 Task: Create an event for the project update with the client.
Action: Mouse moved to (80, 121)
Screenshot: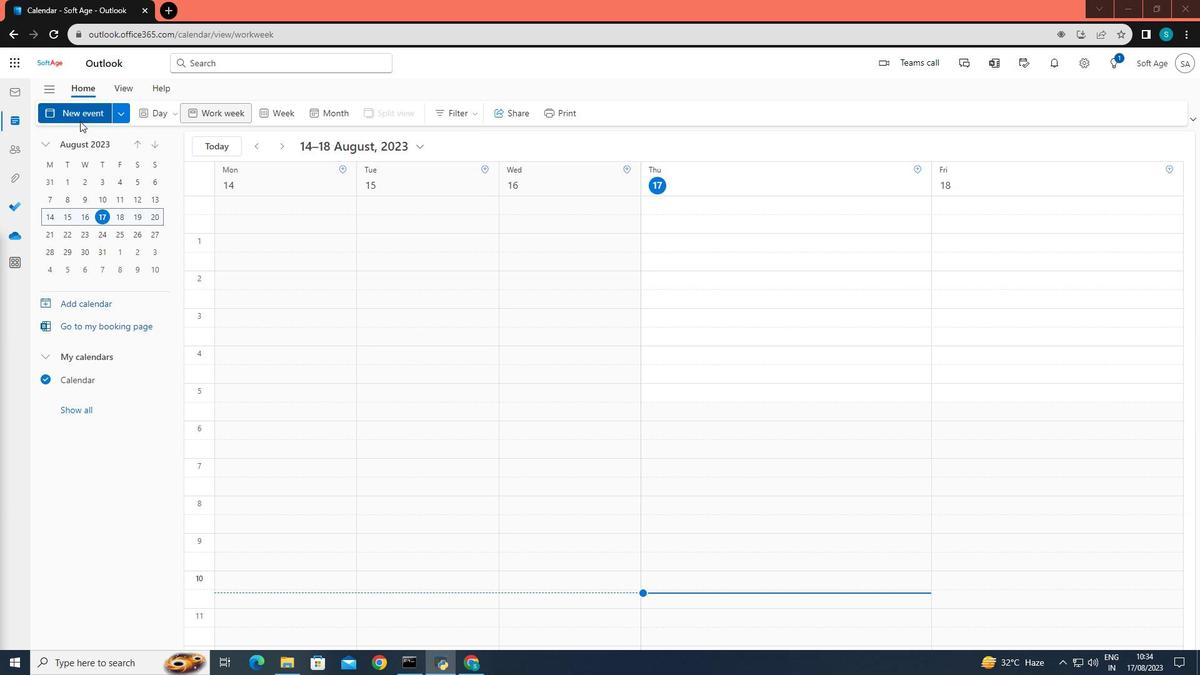 
Action: Mouse pressed left at (80, 121)
Screenshot: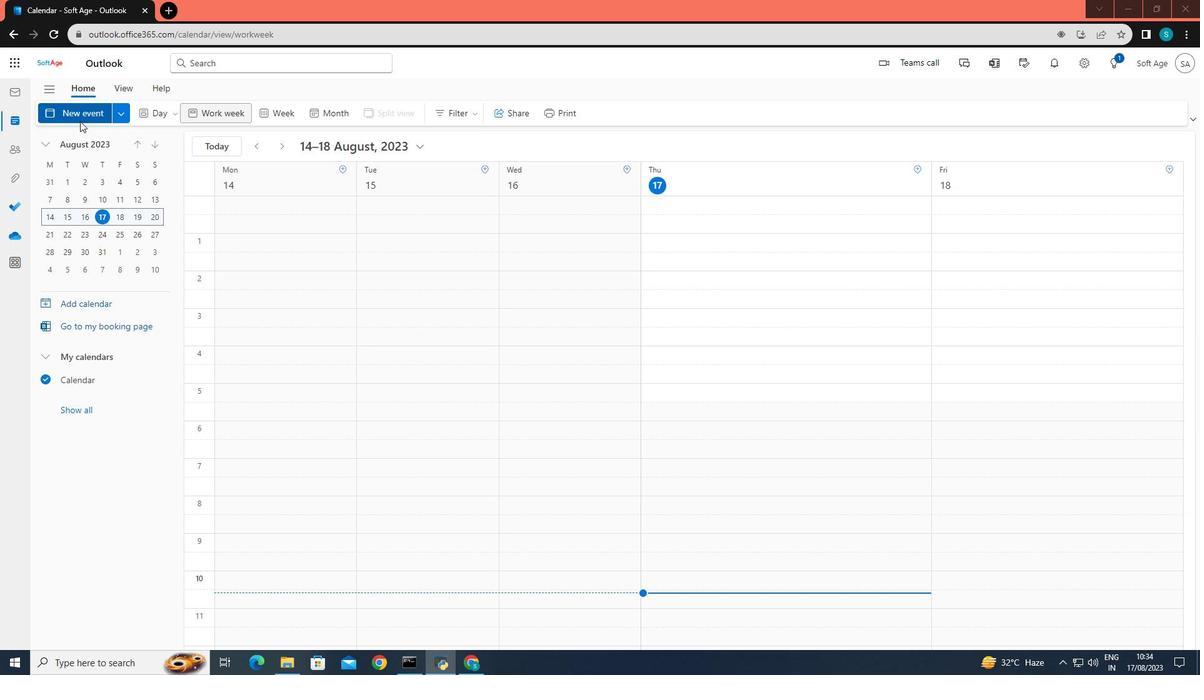 
Action: Mouse moved to (334, 189)
Screenshot: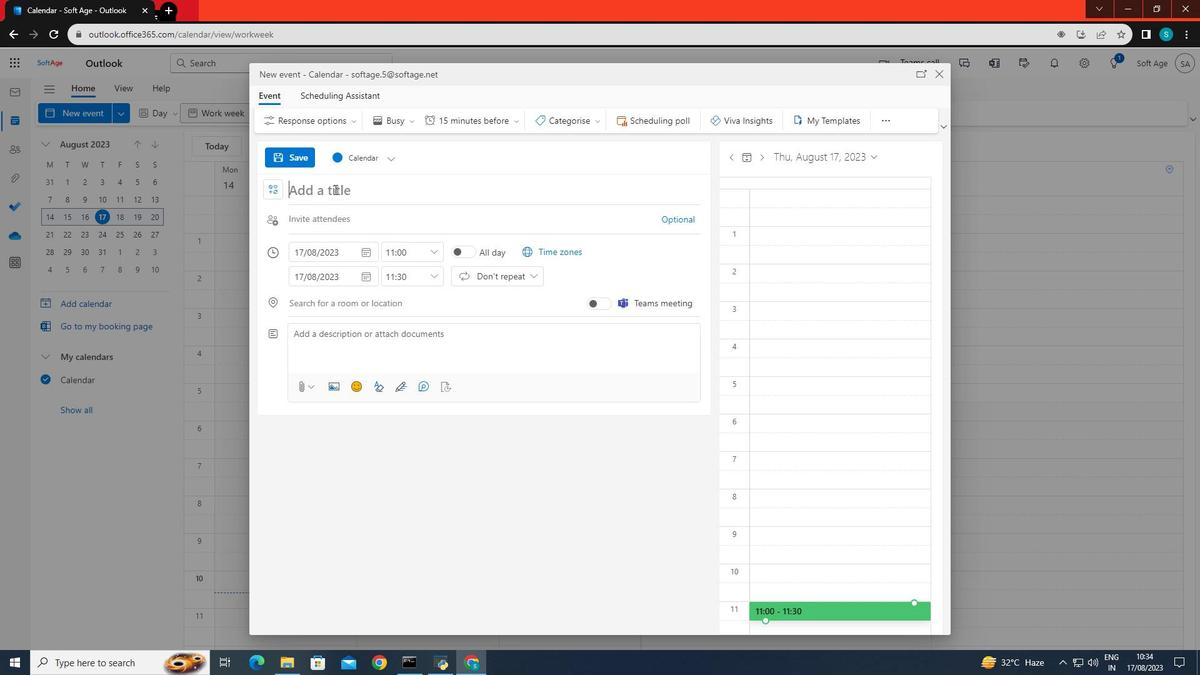 
Action: Mouse pressed left at (334, 189)
Screenshot: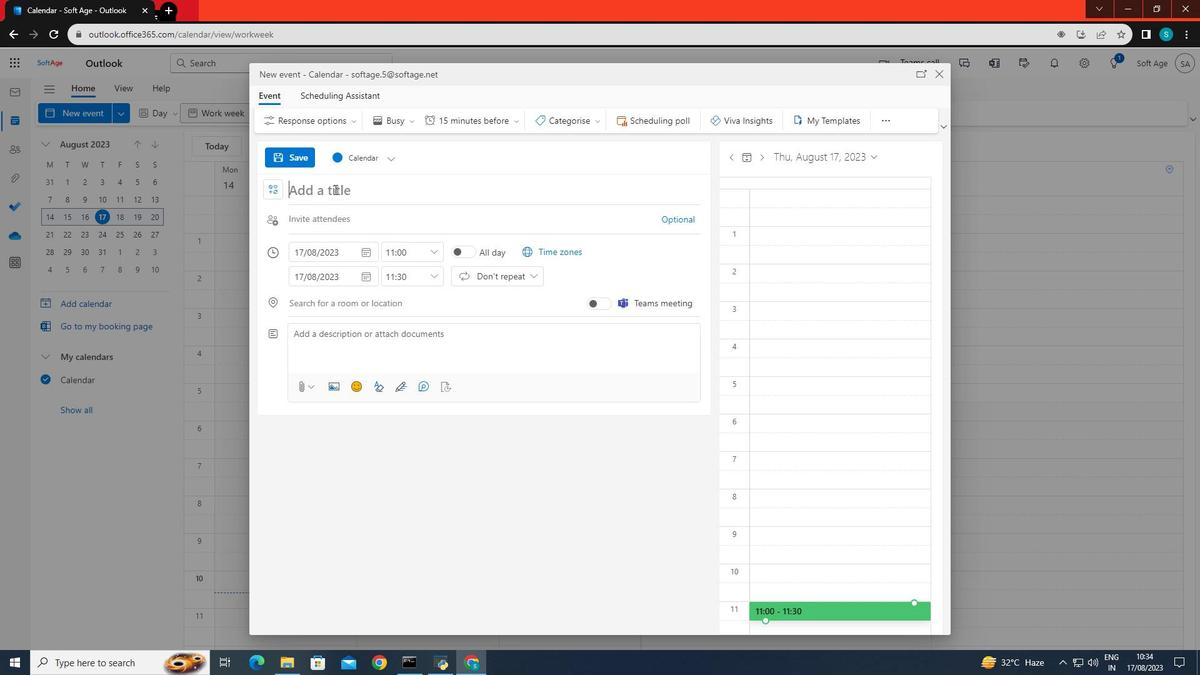 
Action: Key pressed <Key.caps_lock>TH<Key.backspace><Key.caps_lock>he<Key.space>project<Key.space>update<Key.space>with<Key.space>the<Key.space>client
Screenshot: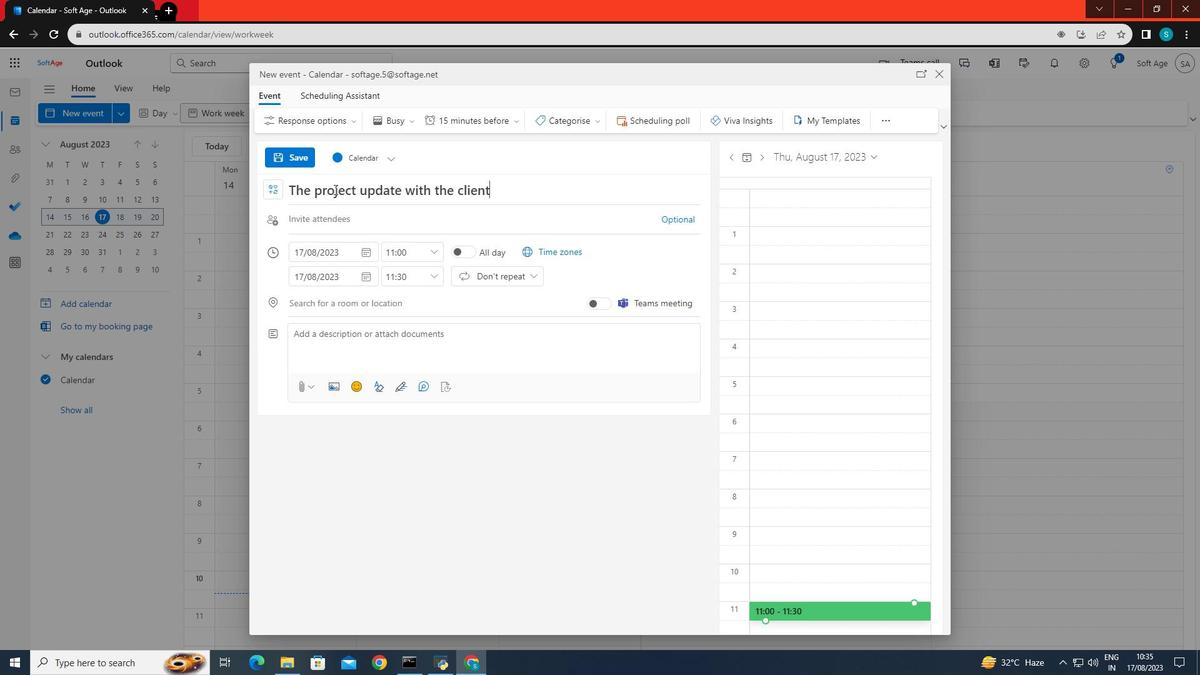 
Action: Mouse moved to (323, 253)
Screenshot: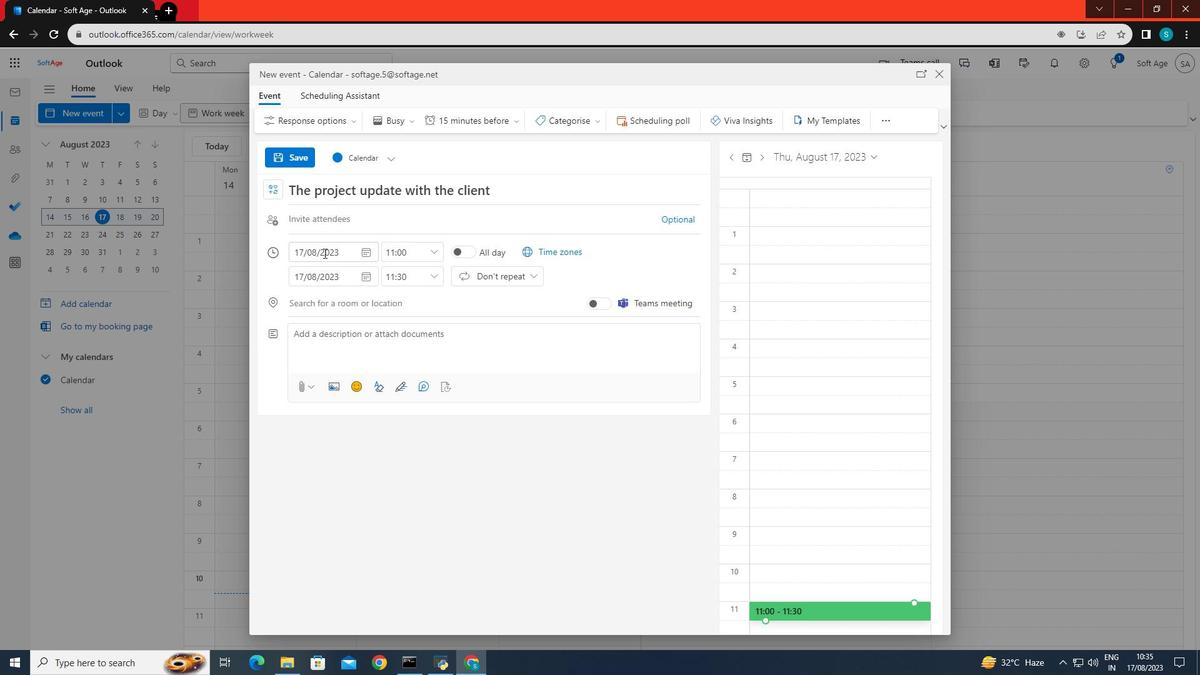 
Action: Mouse pressed left at (323, 253)
Screenshot: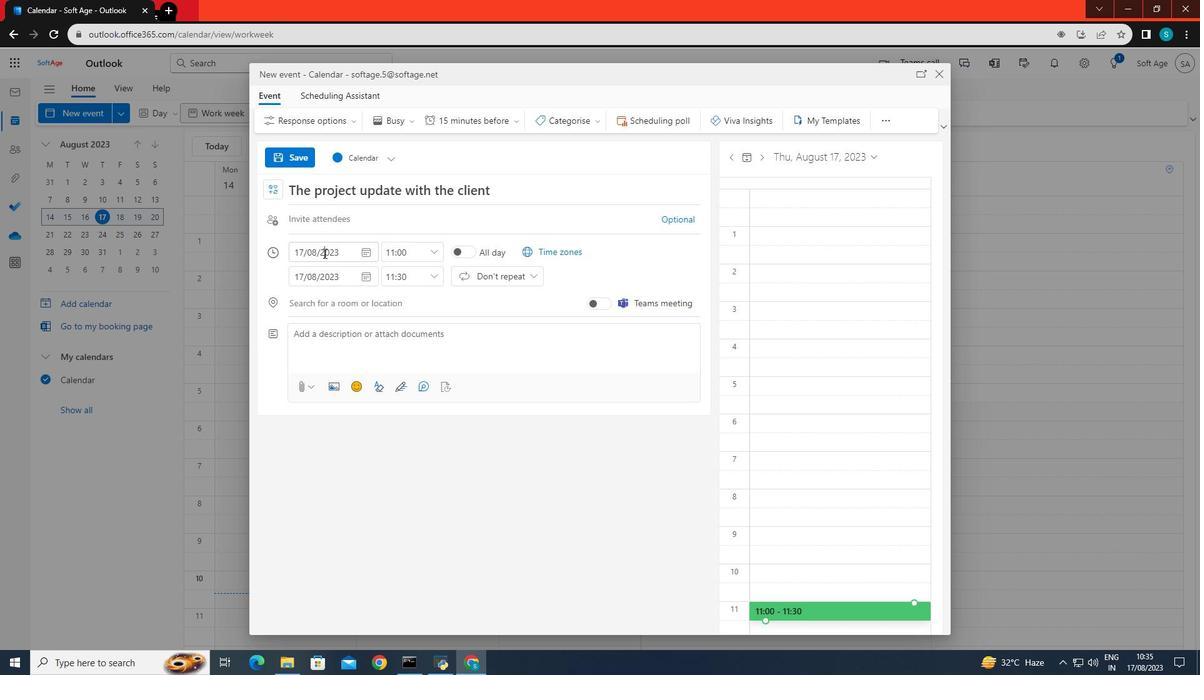 
Action: Mouse moved to (371, 368)
Screenshot: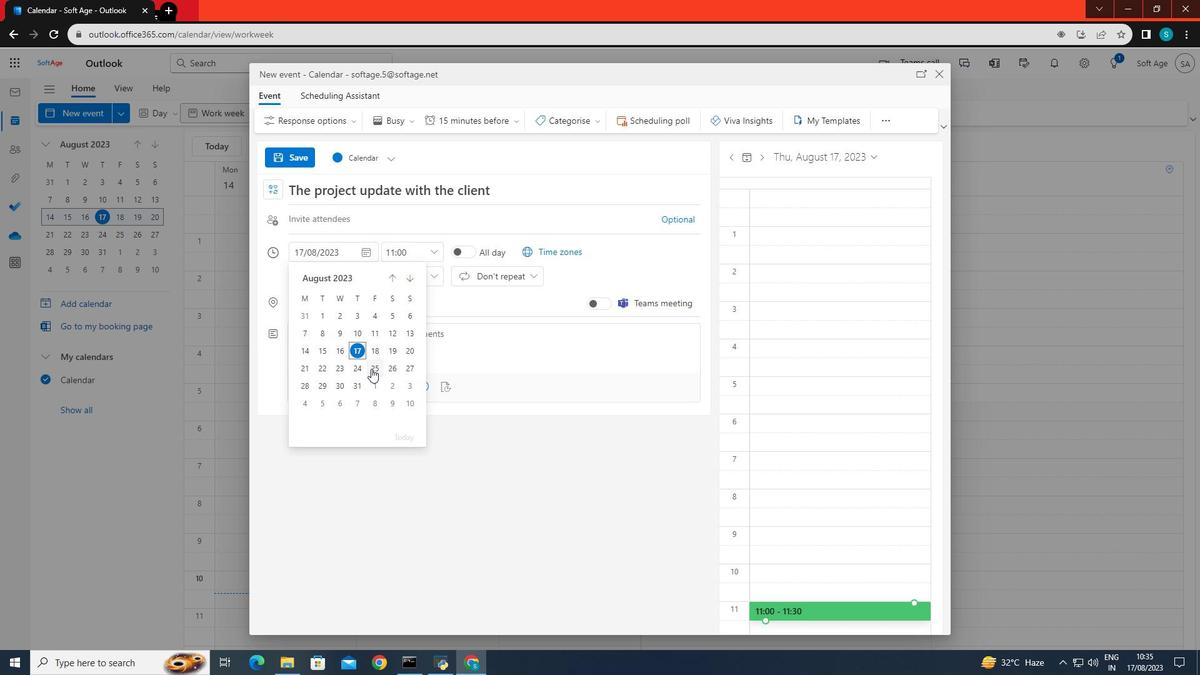 
Action: Mouse pressed left at (371, 368)
Screenshot: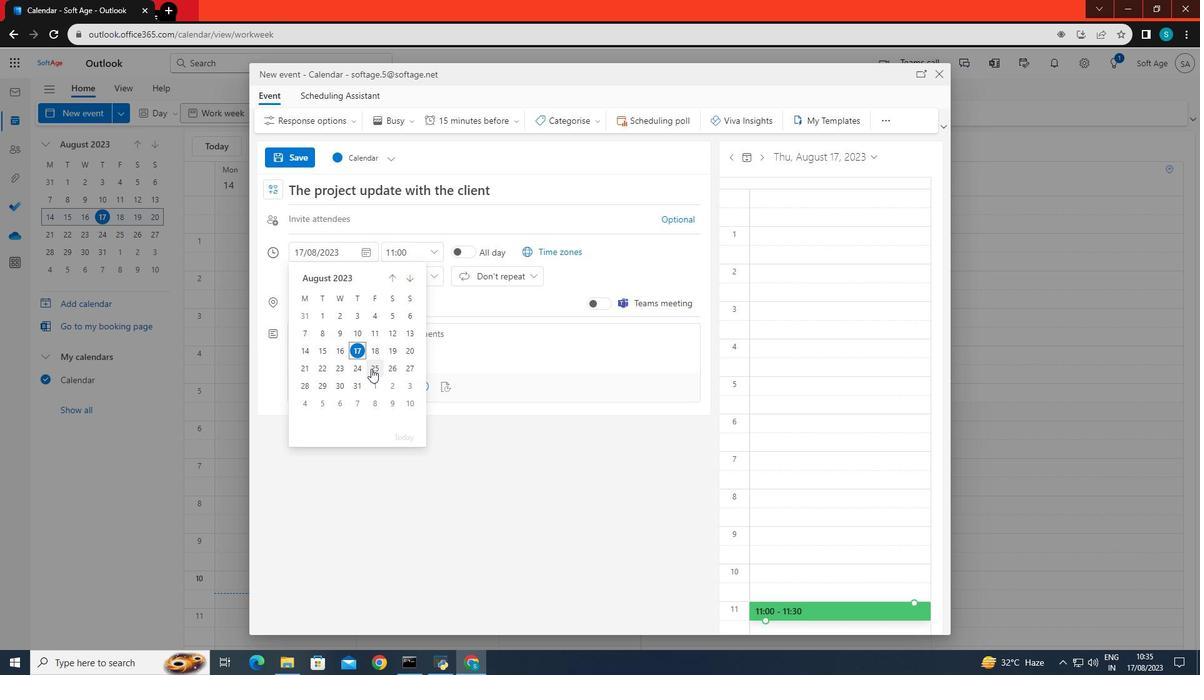 
Action: Mouse moved to (437, 250)
Screenshot: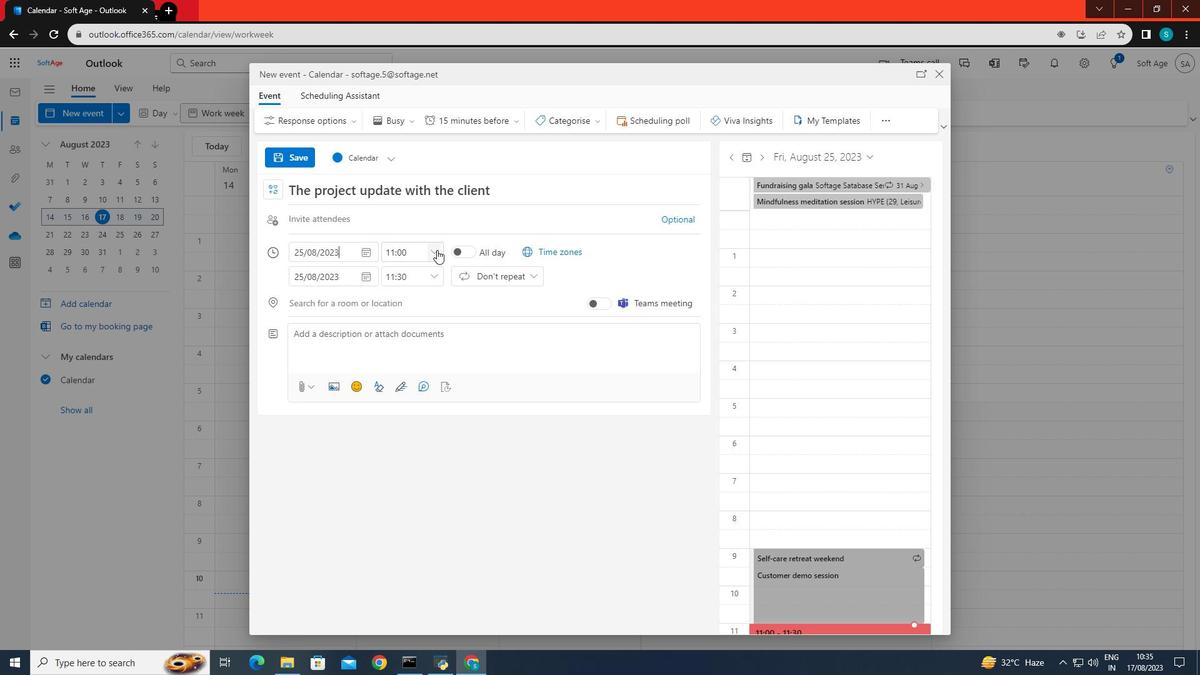 
Action: Mouse pressed left at (437, 250)
Screenshot: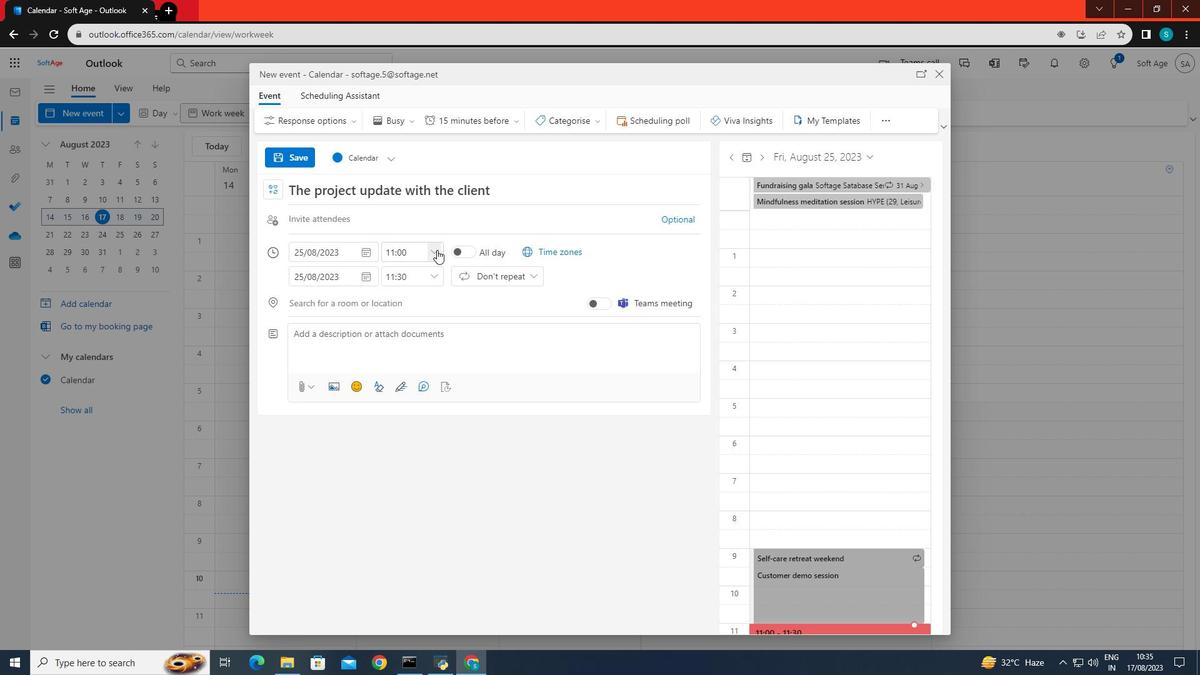 
Action: Mouse moved to (403, 335)
Screenshot: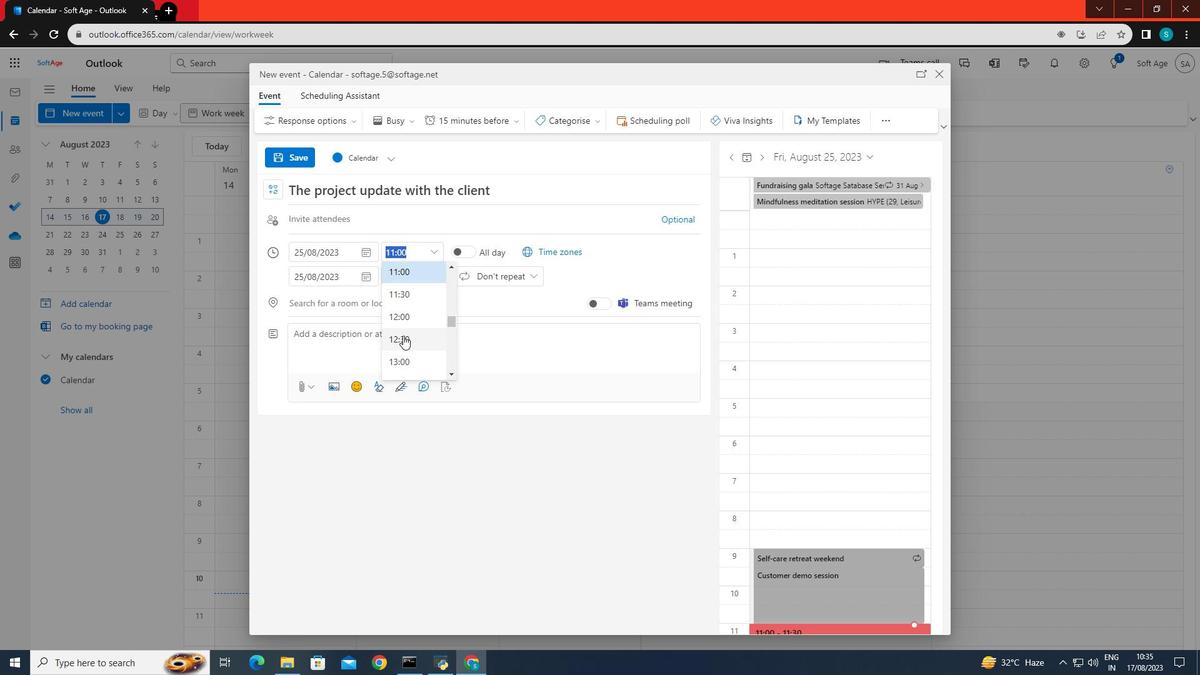 
Action: Mouse pressed left at (403, 335)
Screenshot: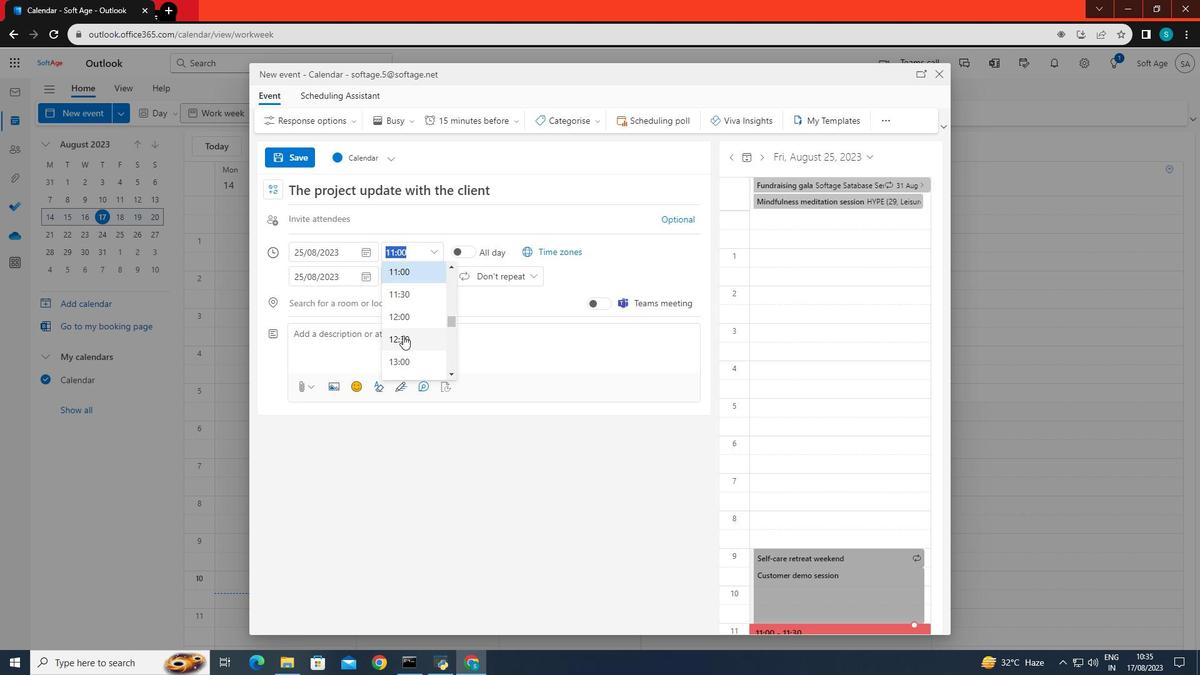 
Action: Mouse moved to (433, 275)
Screenshot: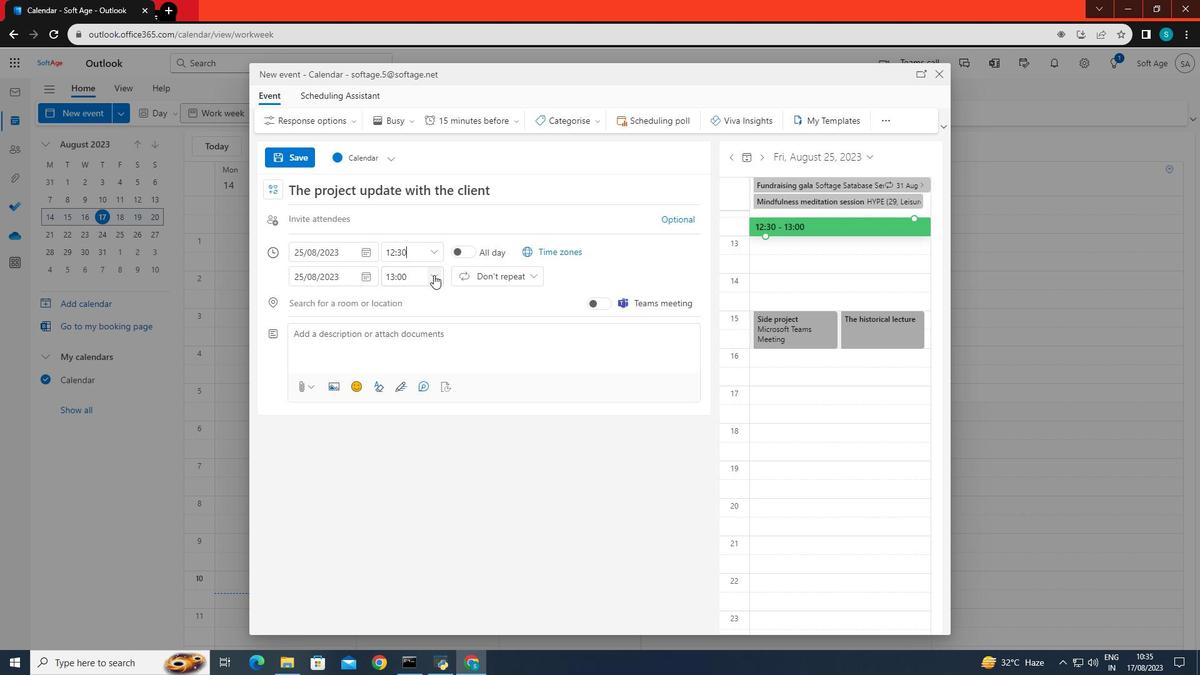 
Action: Mouse pressed left at (433, 275)
Screenshot: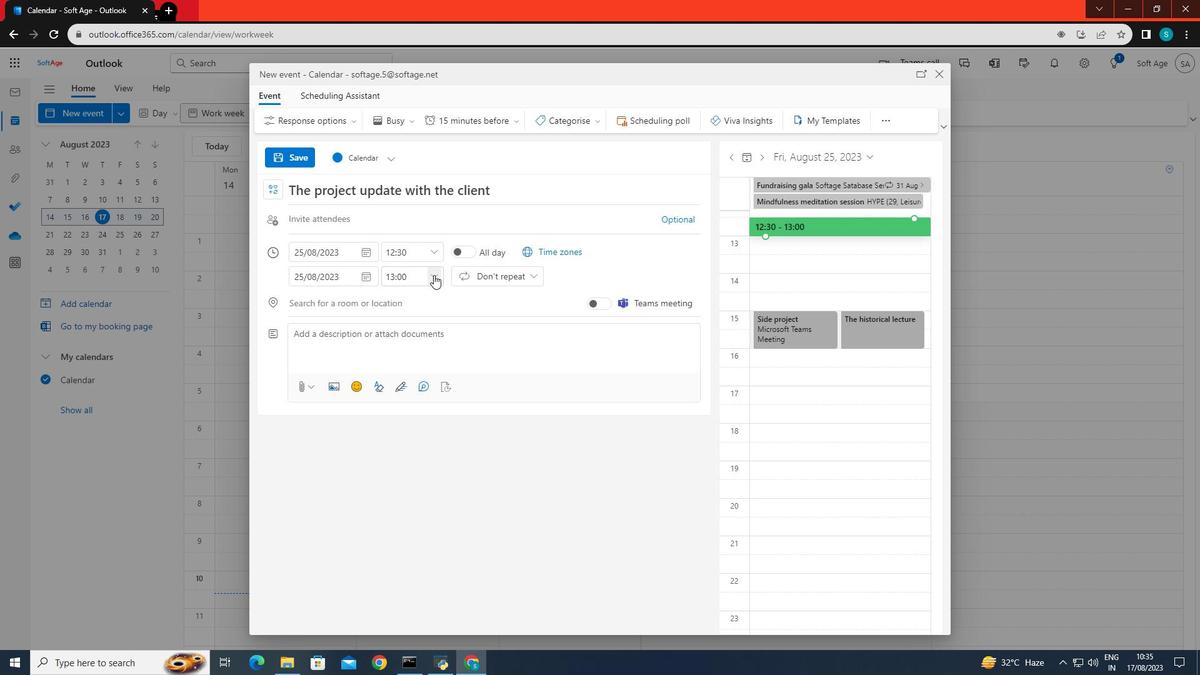 
Action: Mouse moved to (408, 360)
Screenshot: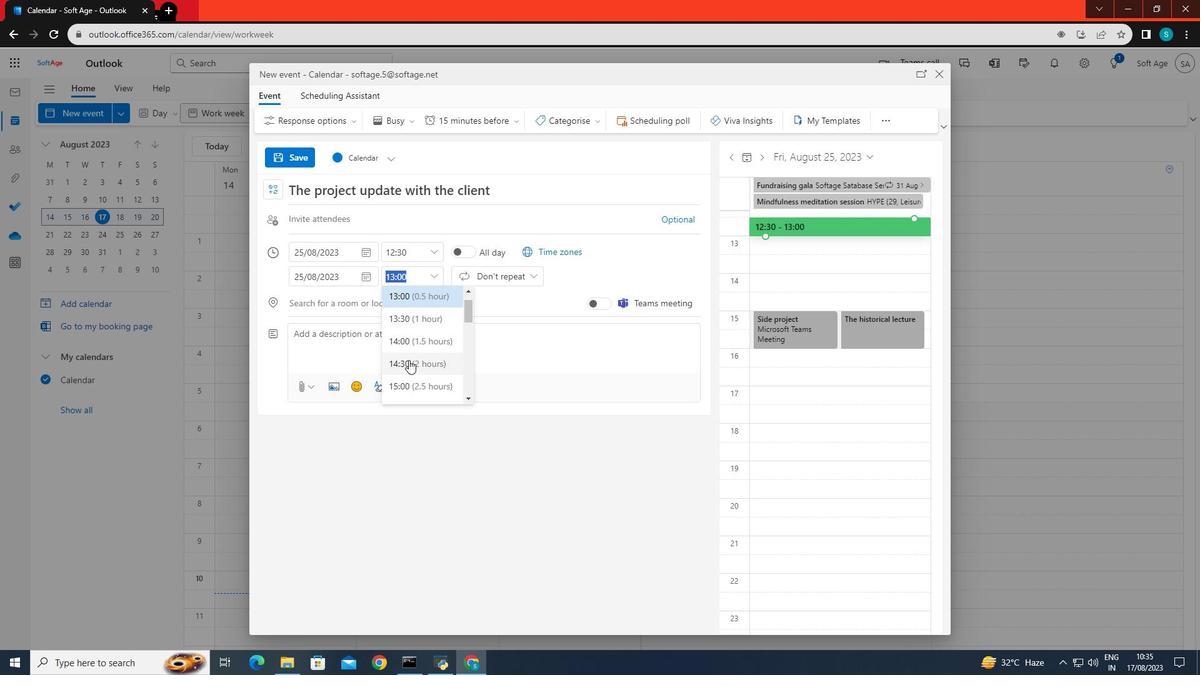 
Action: Mouse pressed left at (408, 360)
Screenshot: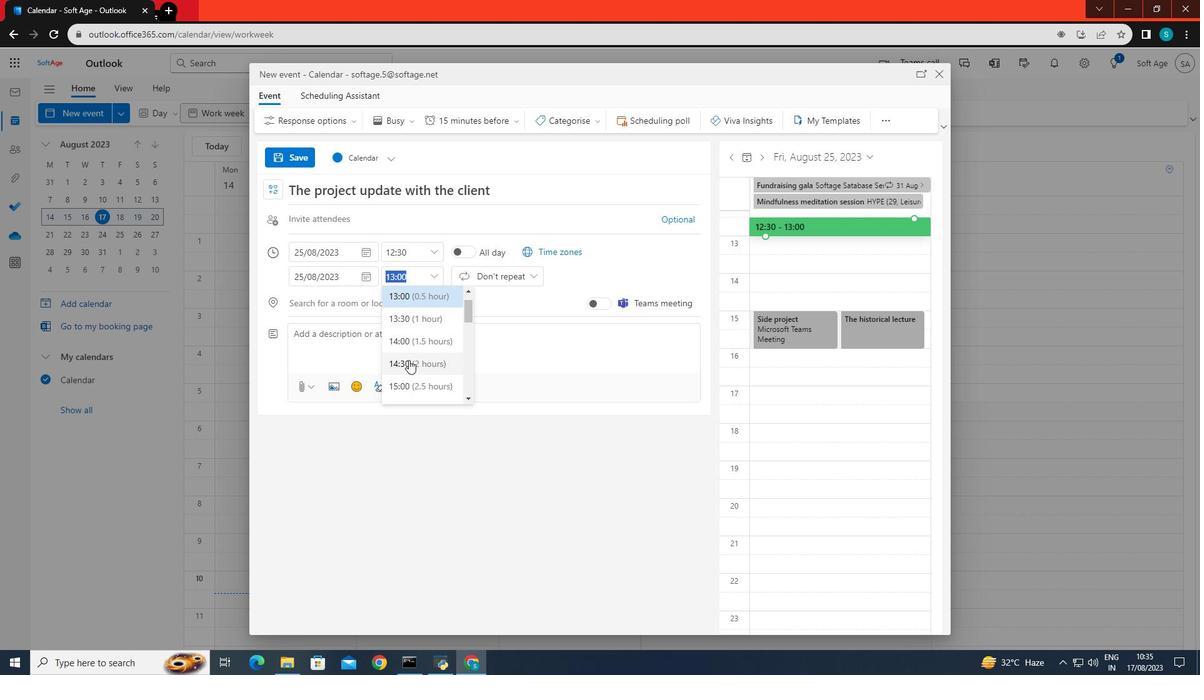 
Action: Mouse moved to (402, 348)
Screenshot: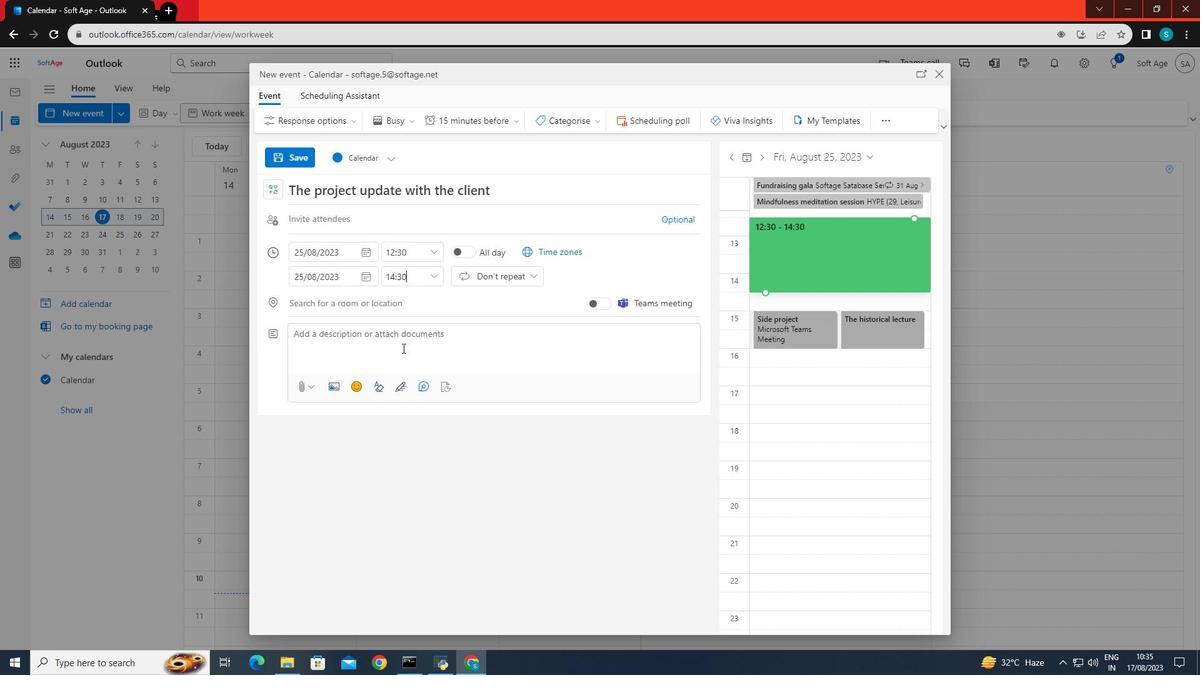 
Action: Mouse pressed left at (402, 348)
Screenshot: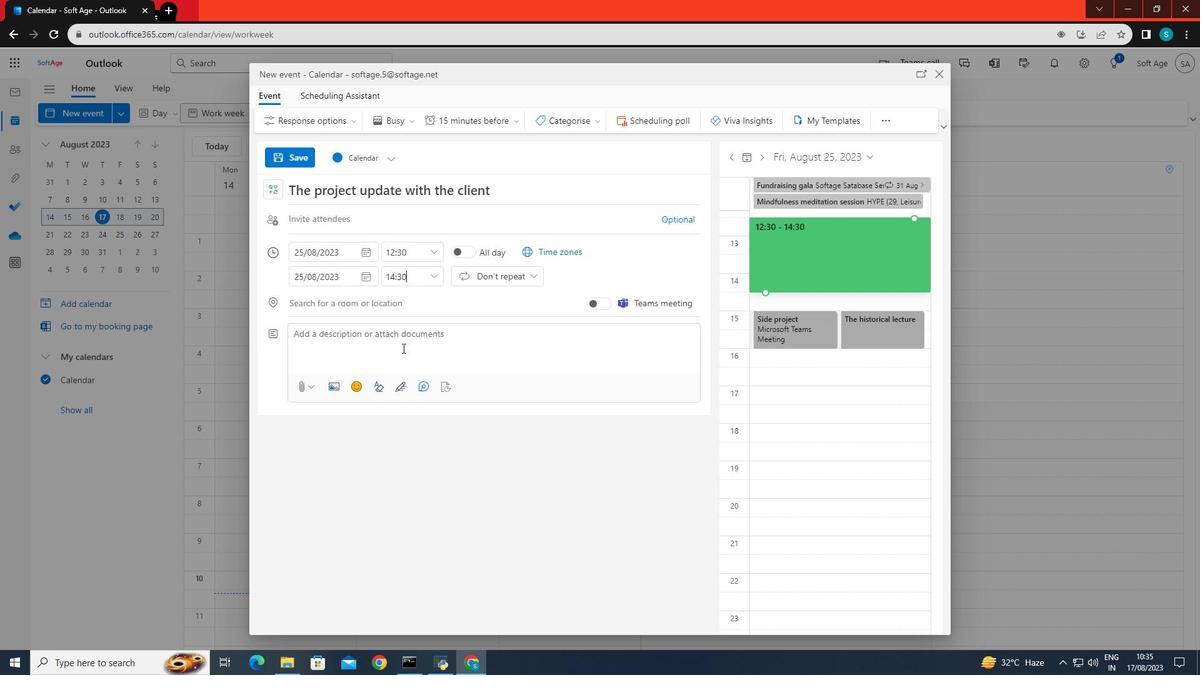 
Action: Key pressed <Key.caps_lock>A<Key.caps_lock>n<Key.space>event<Key.space>for<Key.space>the<Key.space>project<Key.space>update<Key.space>with<Key.space>the<Key.space>client.
Screenshot: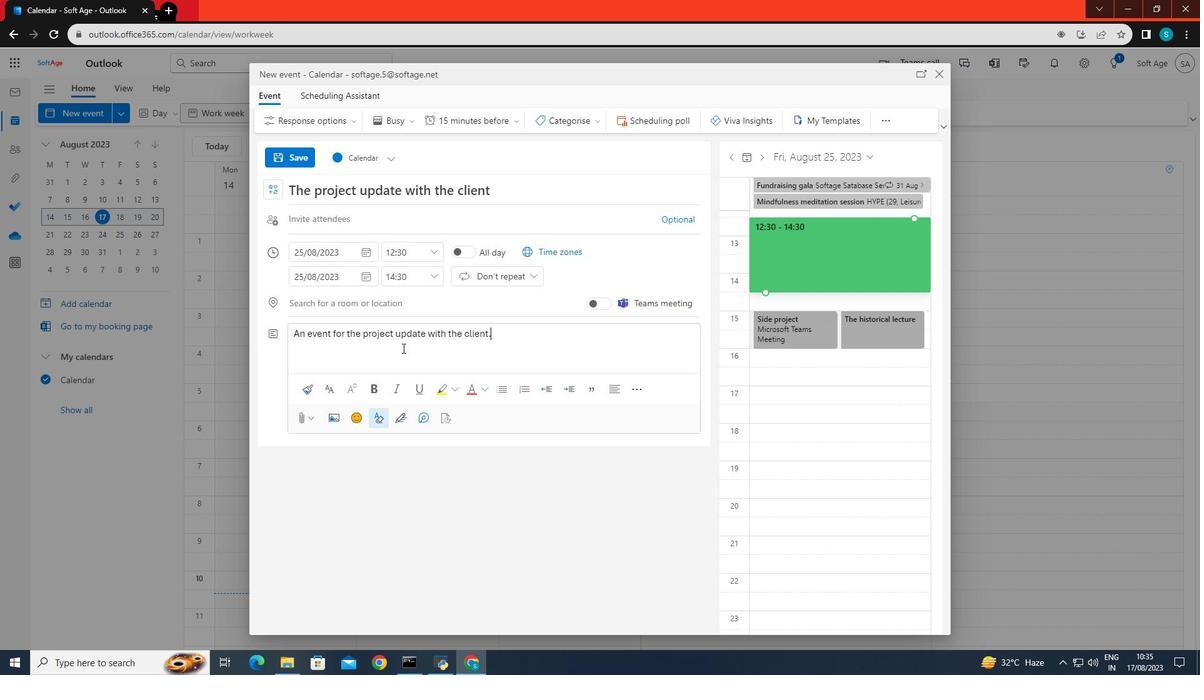 
Action: Mouse moved to (522, 358)
Screenshot: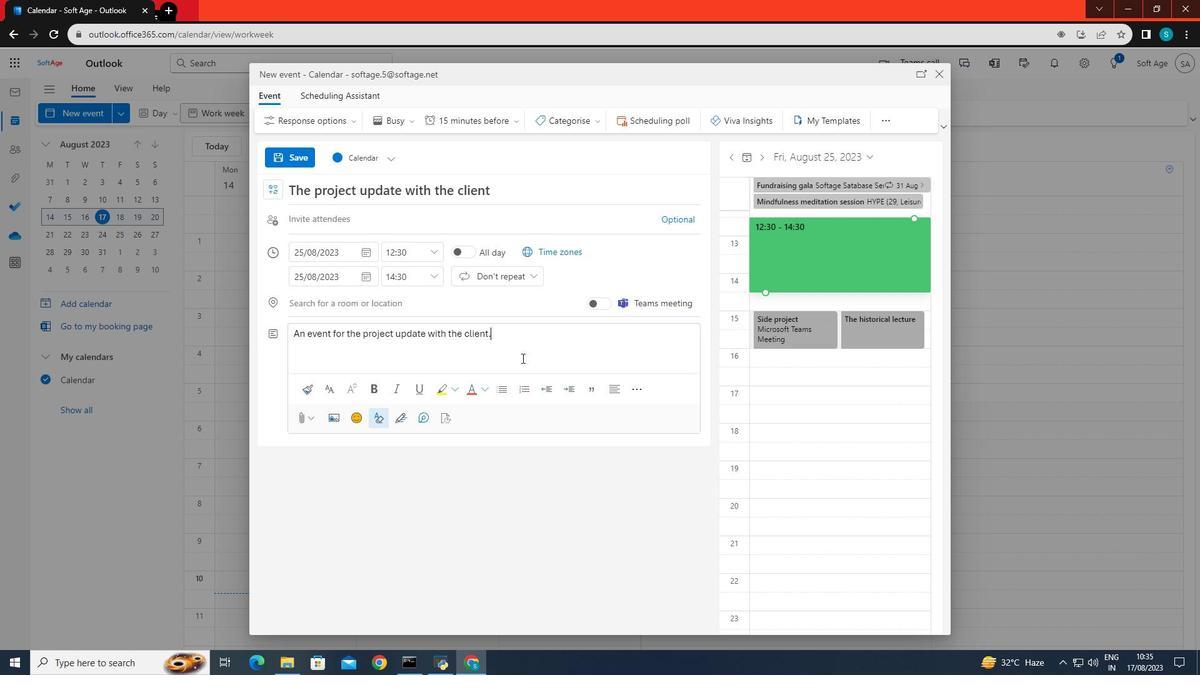 
Action: Mouse pressed left at (522, 358)
Screenshot: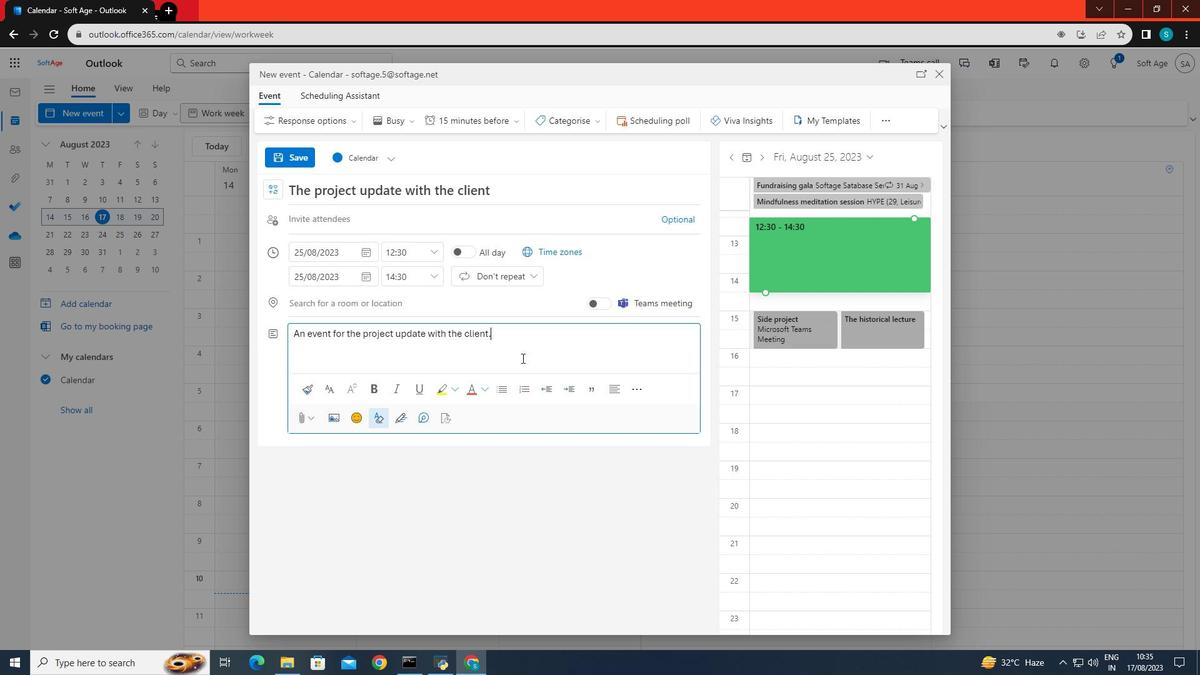 
Action: Mouse moved to (509, 272)
Screenshot: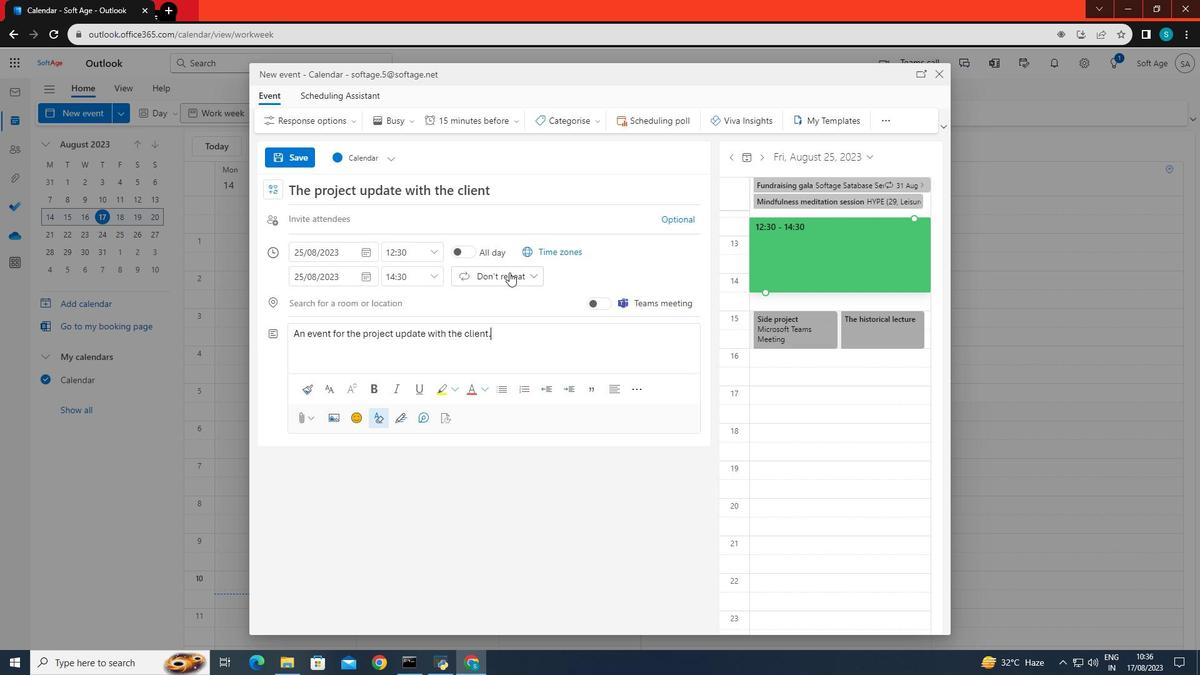 
Action: Mouse pressed left at (509, 272)
Screenshot: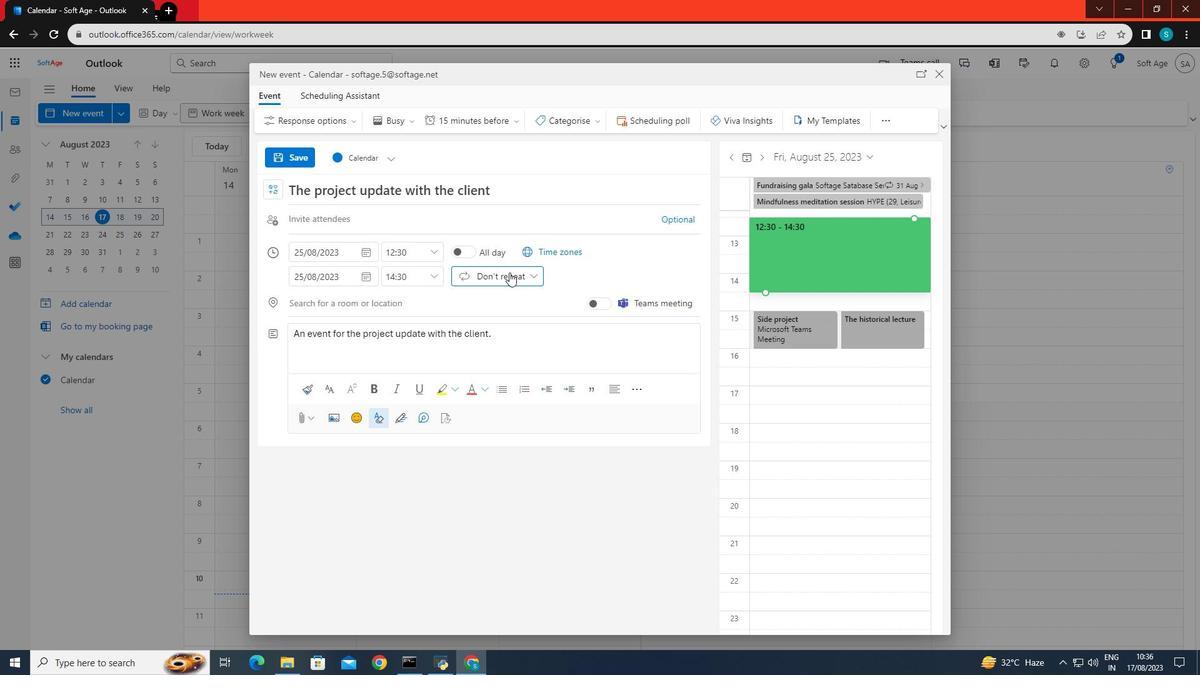 
Action: Mouse pressed left at (509, 272)
Screenshot: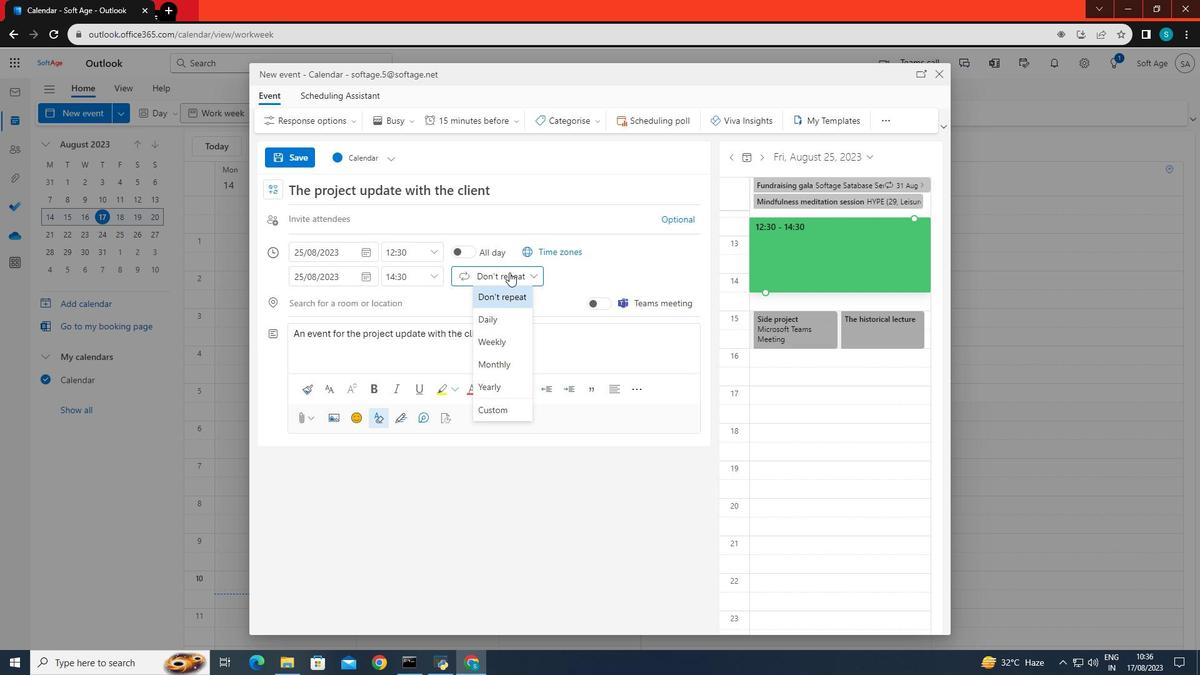 
Action: Mouse moved to (504, 336)
Screenshot: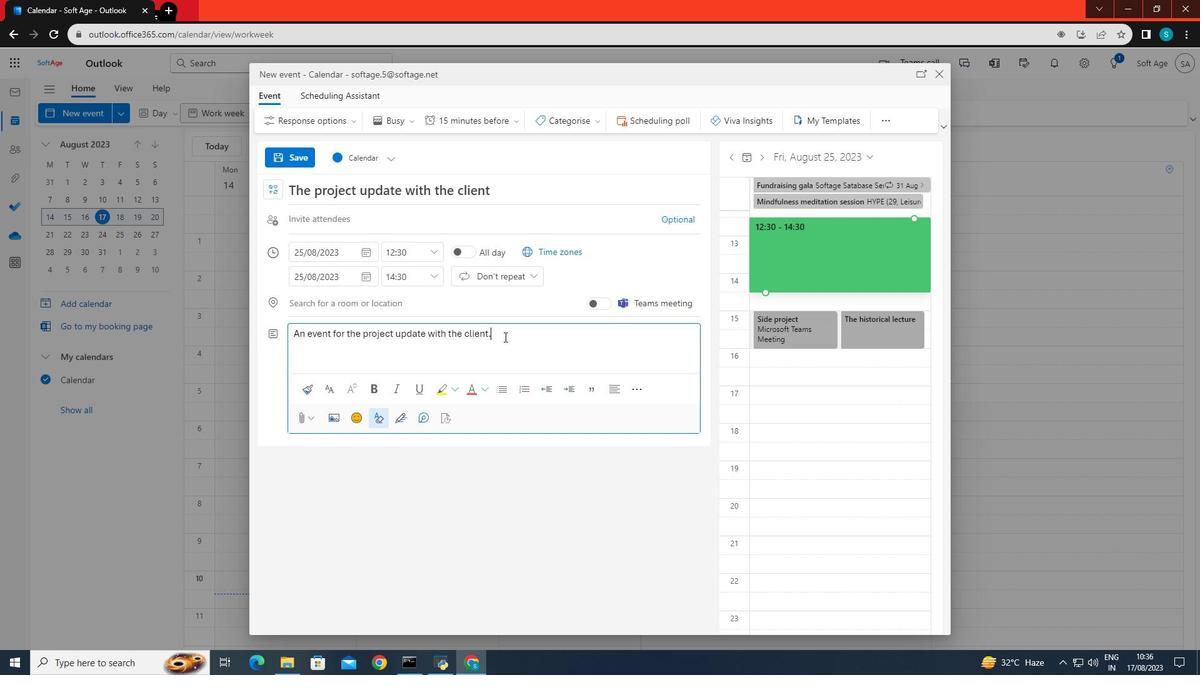 
Action: Mouse pressed left at (504, 336)
Screenshot: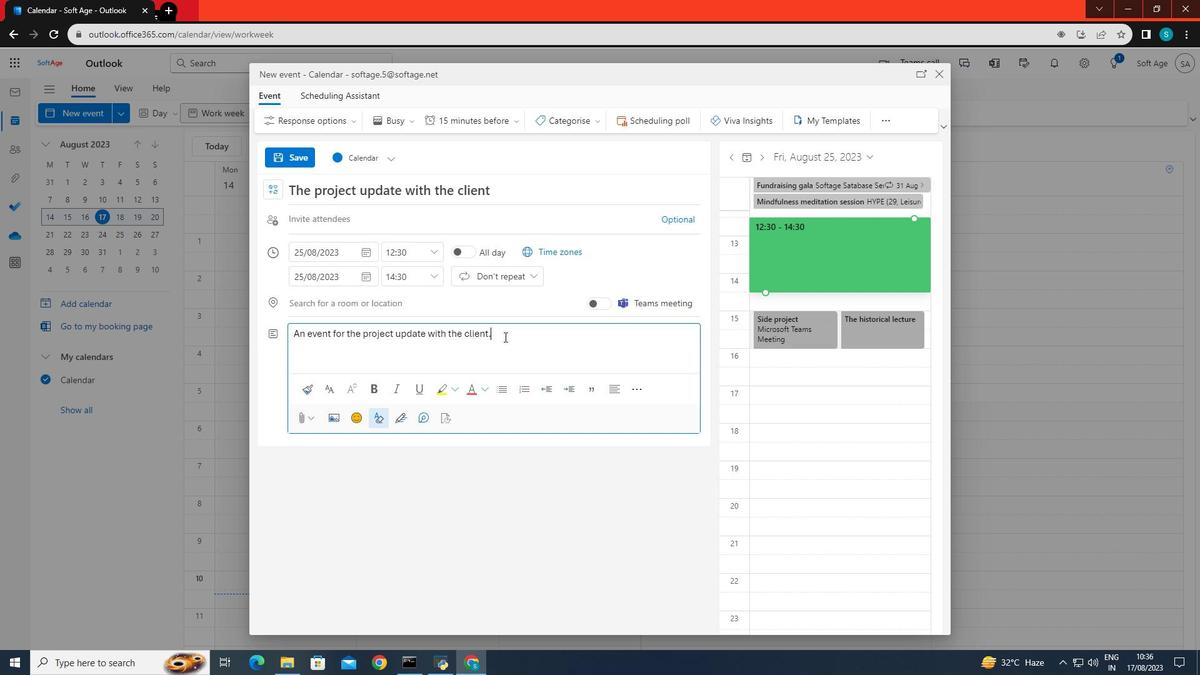 
Action: Mouse moved to (308, 151)
Screenshot: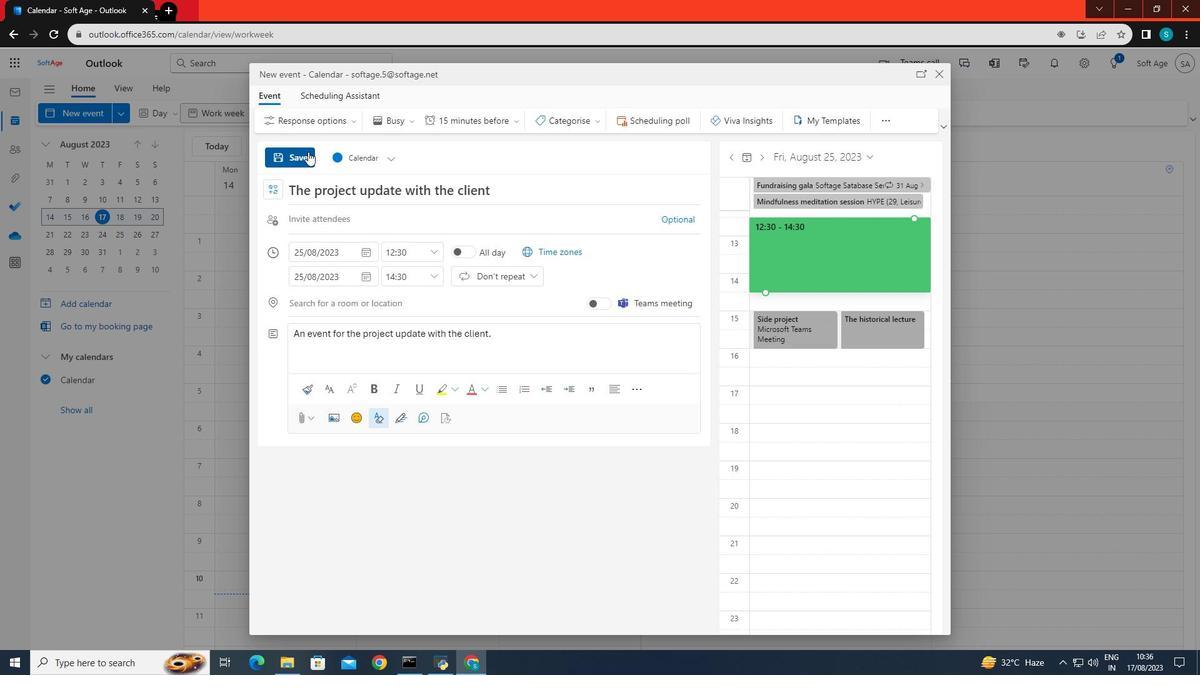 
Action: Mouse pressed left at (308, 151)
Screenshot: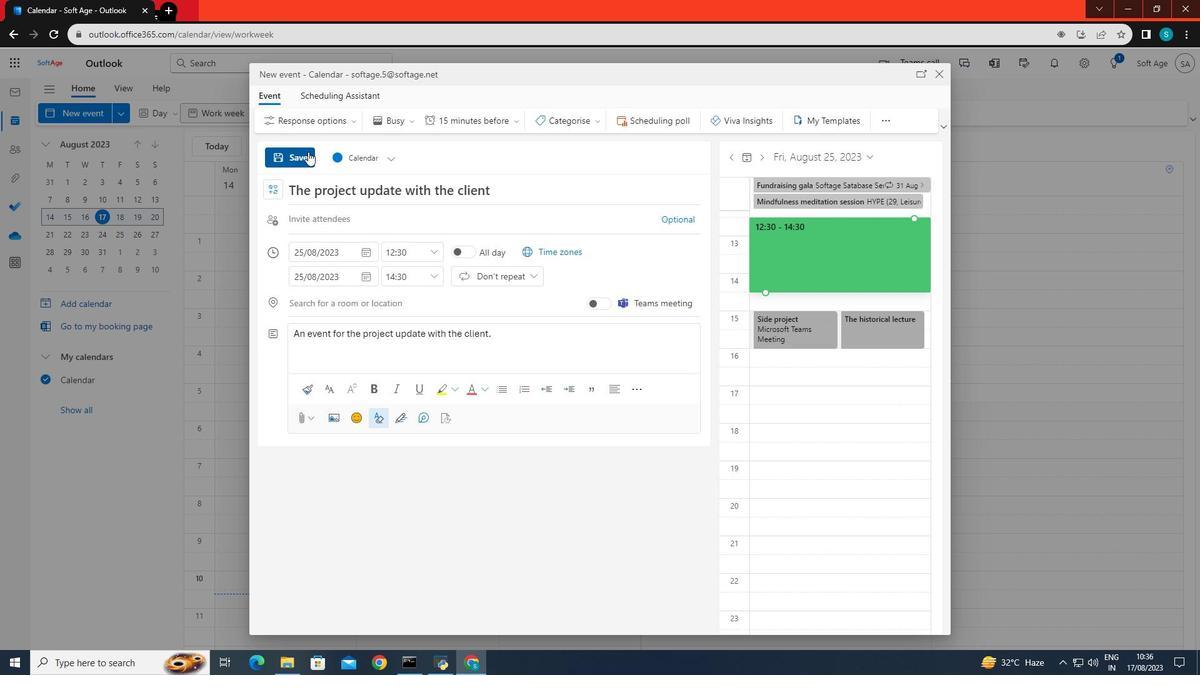 
Action: Mouse moved to (495, 427)
Screenshot: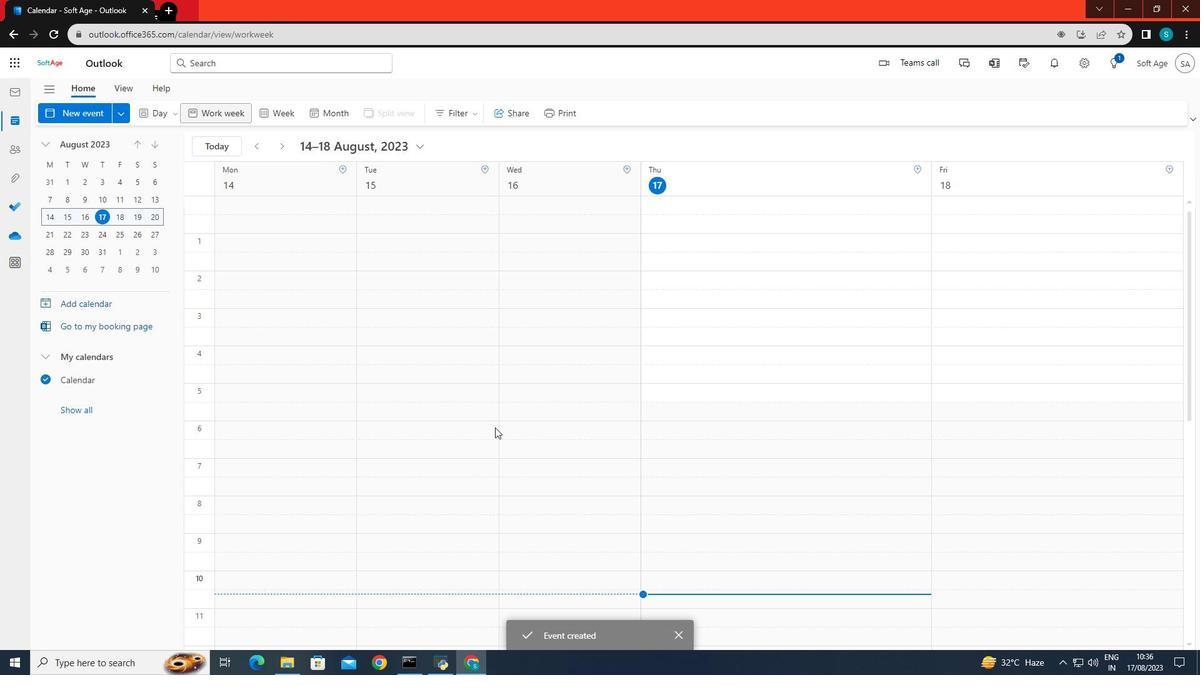
